 Task: Compute the Sturm-Liouville eigenfunctions and eigenvalues.
Action: Mouse moved to (149, 61)
Screenshot: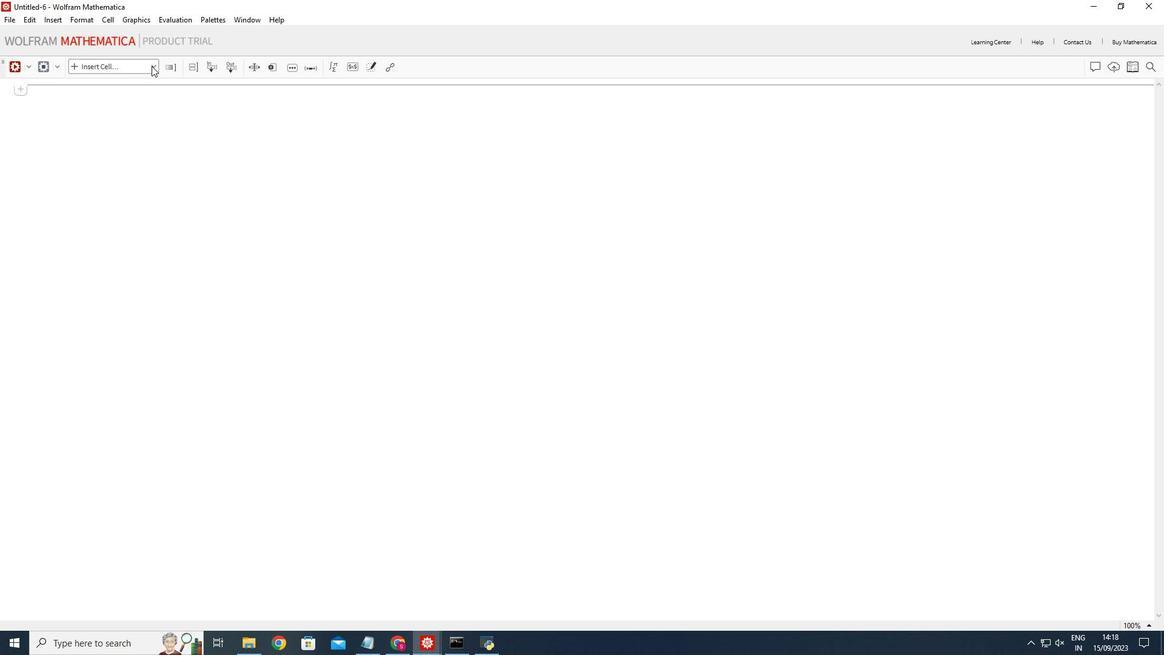 
Action: Mouse pressed left at (149, 61)
Screenshot: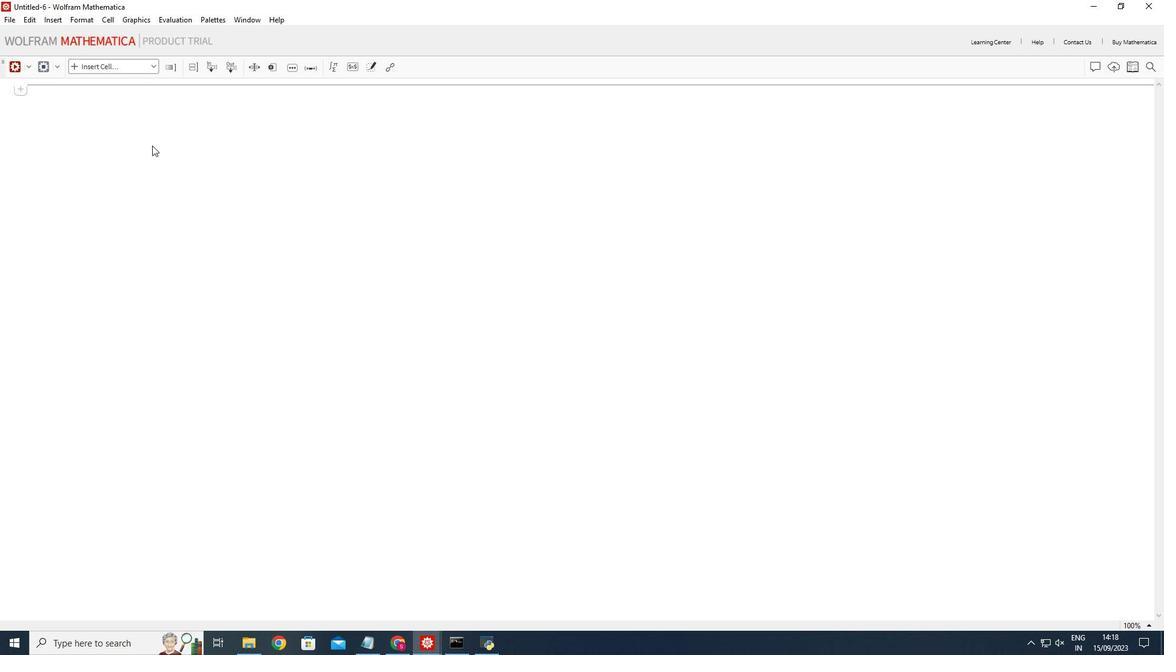 
Action: Mouse moved to (94, 79)
Screenshot: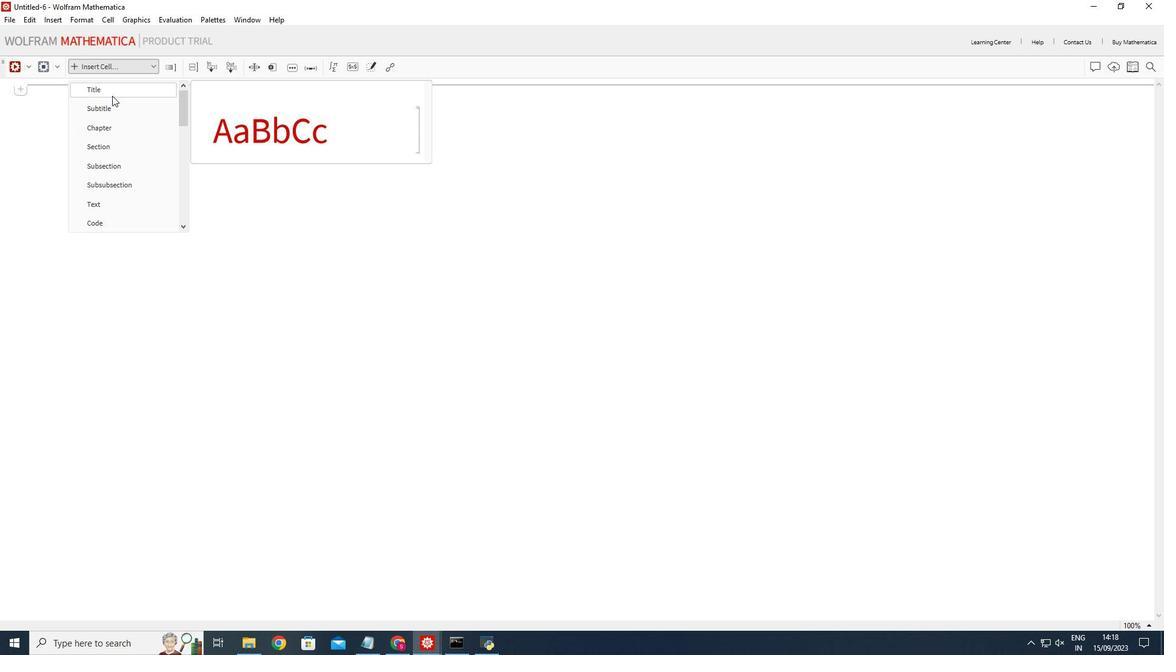 
Action: Mouse pressed left at (94, 79)
Screenshot: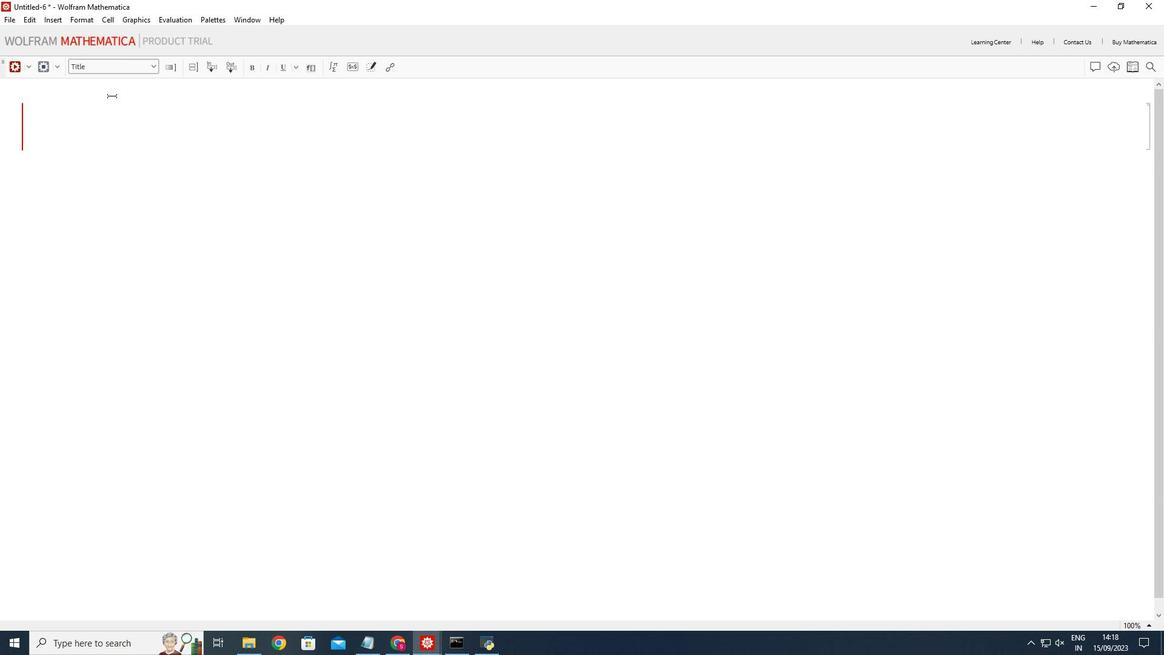 
Action: Mouse moved to (78, 101)
Screenshot: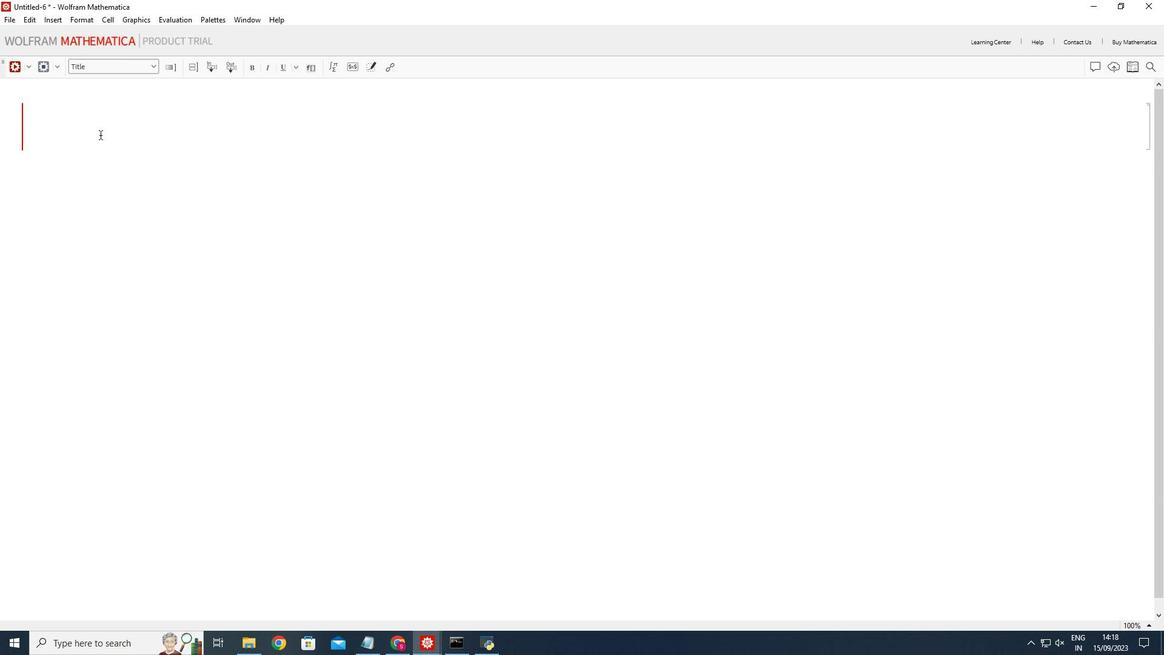 
Action: Mouse pressed left at (78, 101)
Screenshot: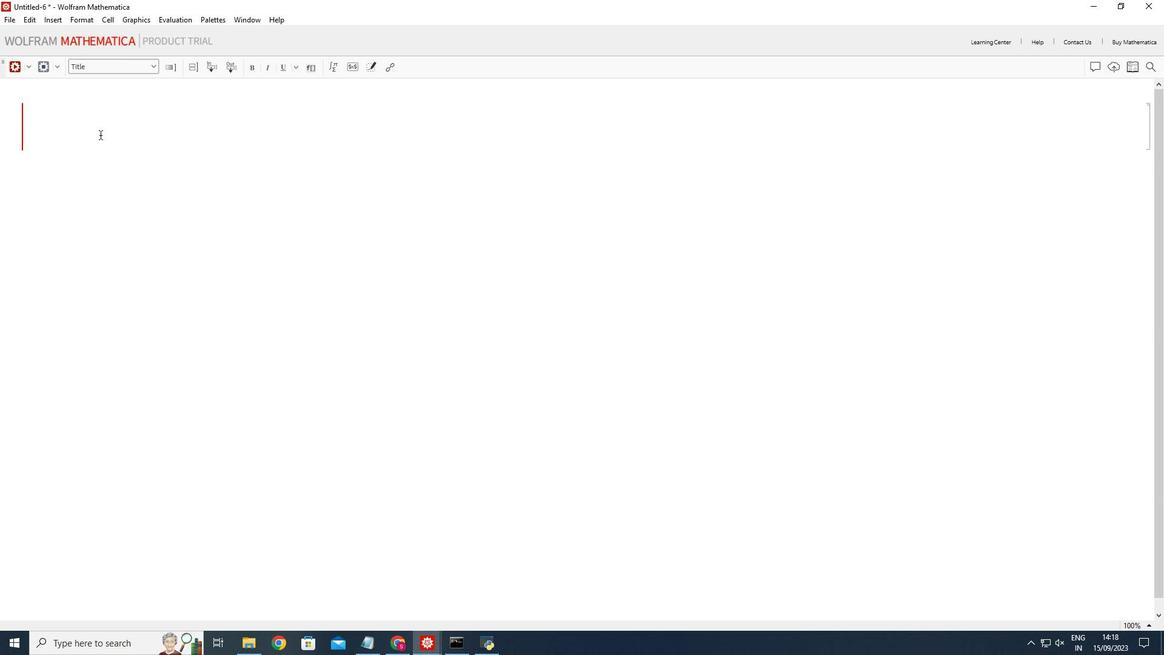 
Action: Mouse moved to (497, 161)
Screenshot: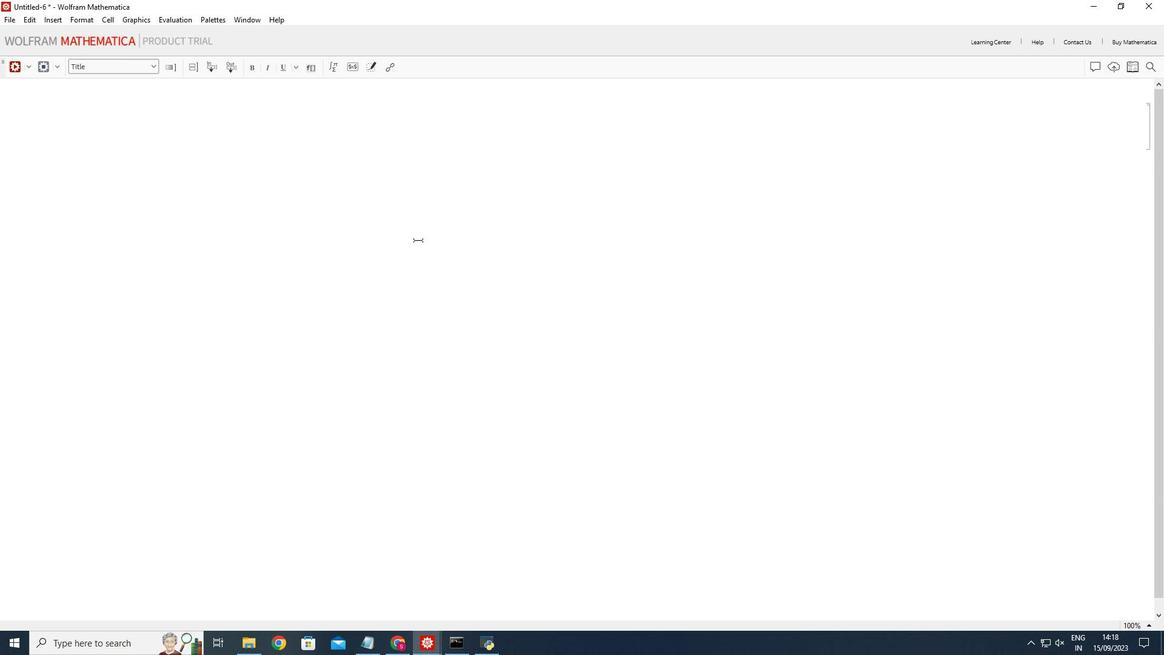 
Action: Key pressed <Key.shift_r>Strum-<Key.shift_r>Lioville<Key.space><Key.shift_r>Eigenfunction<Key.left><Key.left><Key.left><Key.left><Key.left><Key.left><Key.left><Key.left><Key.left><Key.left><Key.left><Key.left><Key.left><Key.left><Key.left><Key.left><Key.left><Key.left><Key.left>u<Key.right><Key.right><Key.right><Key.right><Key.right><Key.right><Key.right><Key.right><Key.right><Key.right><Key.right><Key.right><Key.right><Key.right><Key.right><Key.right><Key.right><Key.right><Key.right><Key.right><Key.left><Key.space>anf<Key.backspace>d<Key.space>eigen<Key.space>values
Screenshot: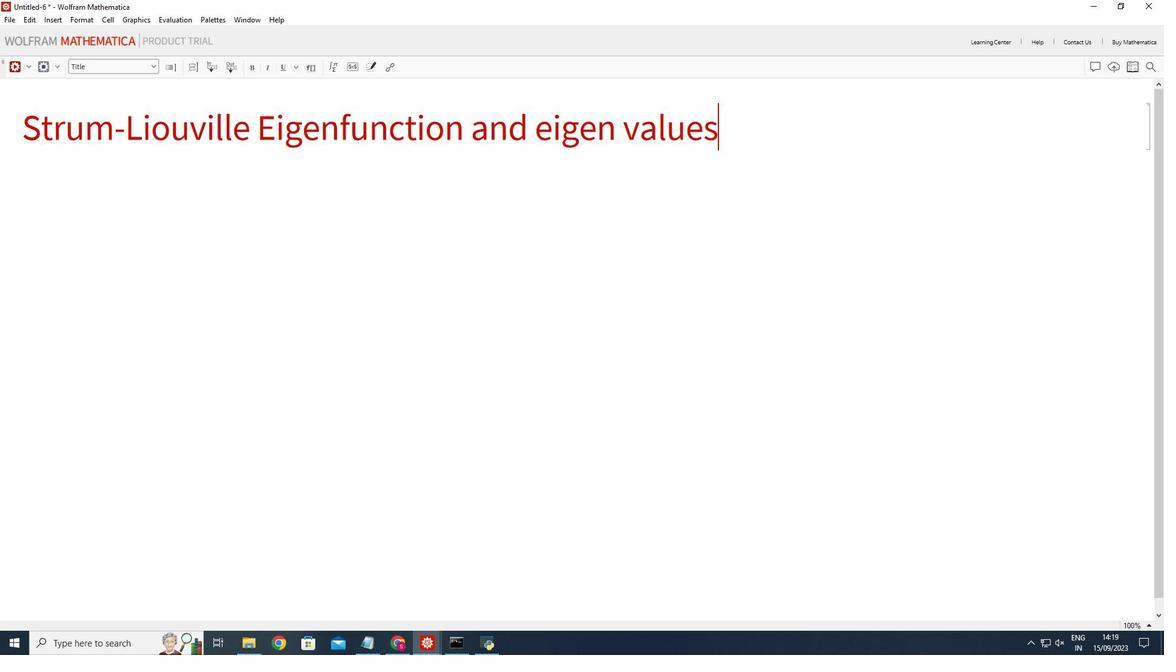 
Action: Mouse moved to (264, 179)
Screenshot: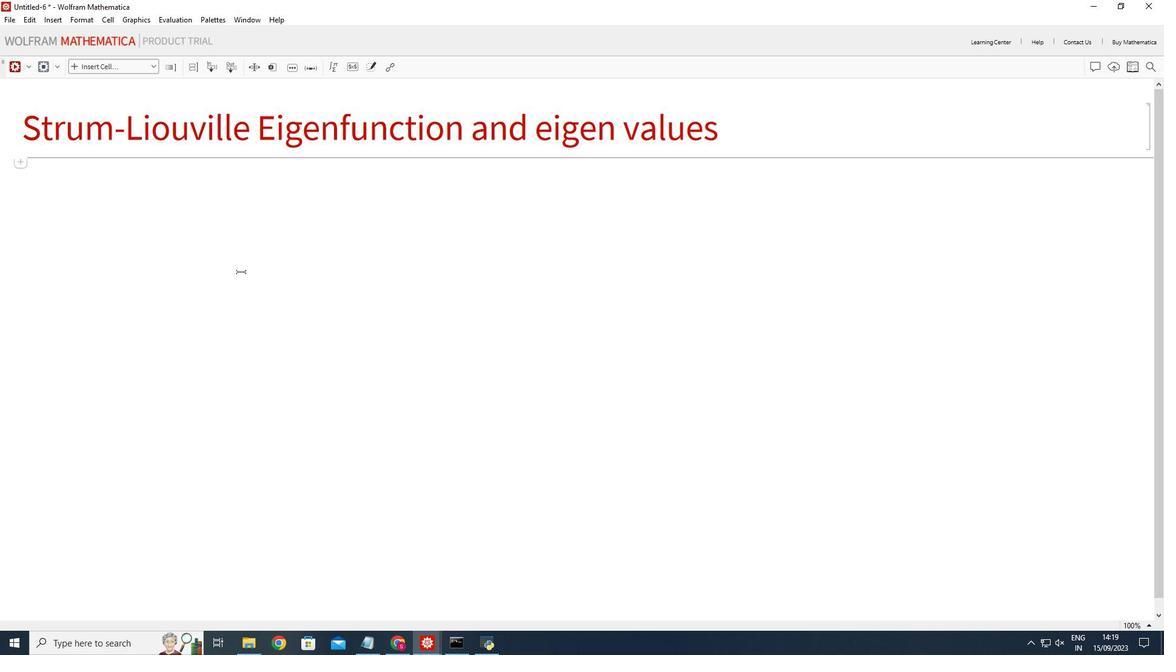 
Action: Mouse pressed left at (264, 179)
Screenshot: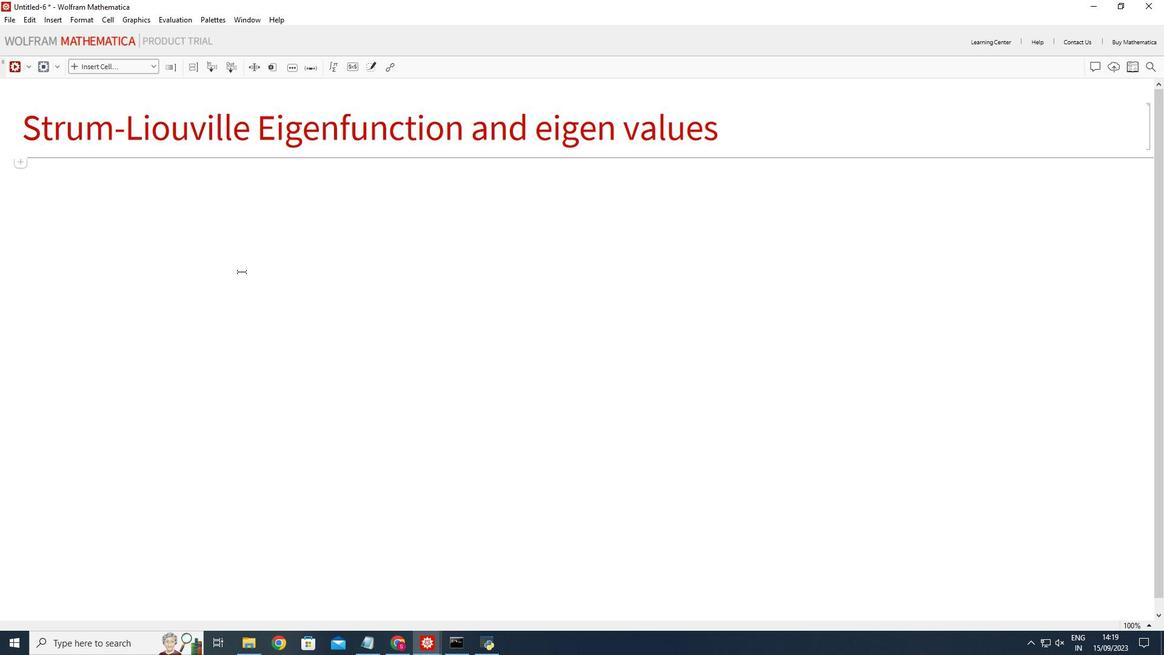 
Action: Mouse moved to (149, 62)
Screenshot: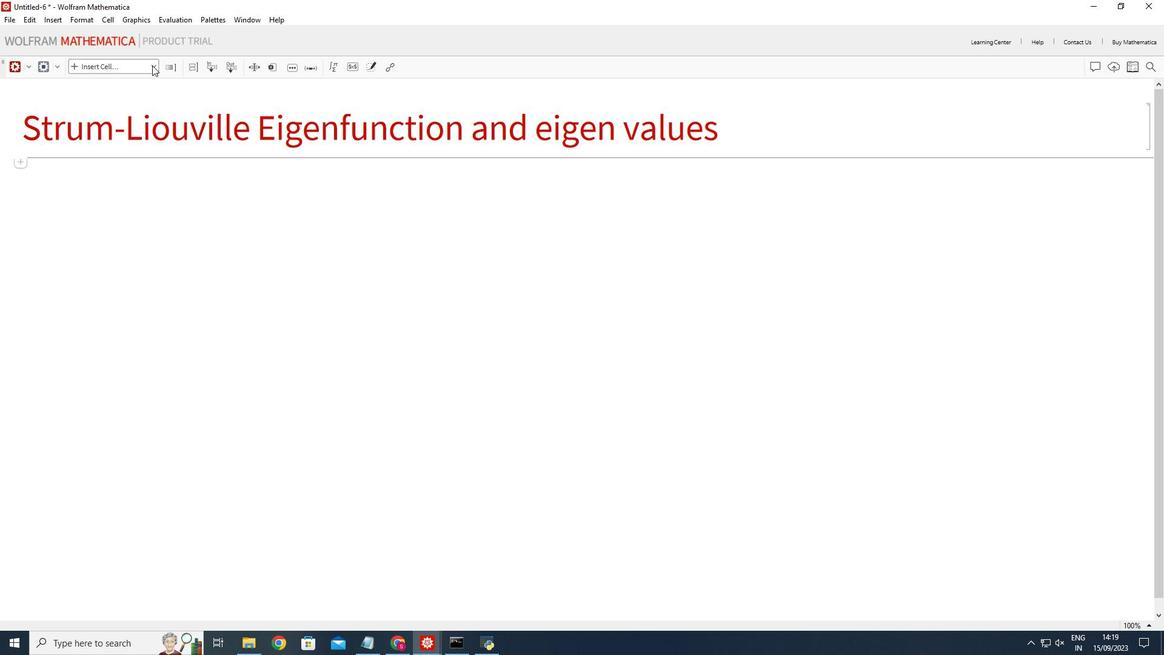 
Action: Mouse pressed left at (149, 62)
Screenshot: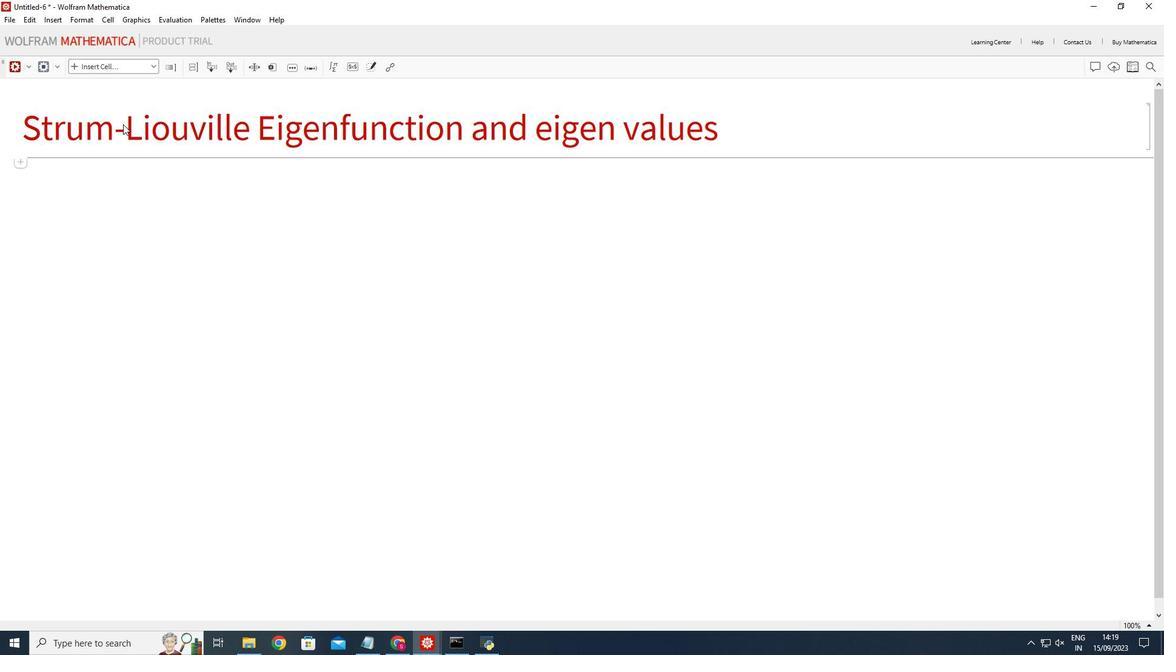 
Action: Mouse moved to (74, 152)
Screenshot: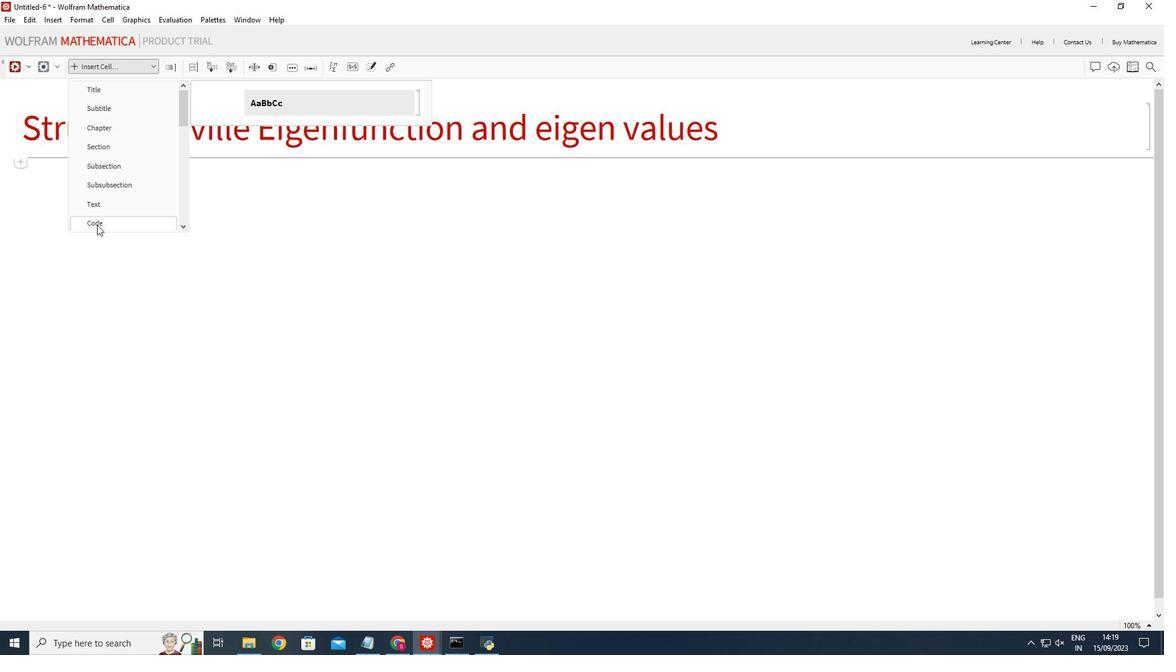 
Action: Mouse pressed left at (74, 152)
Screenshot: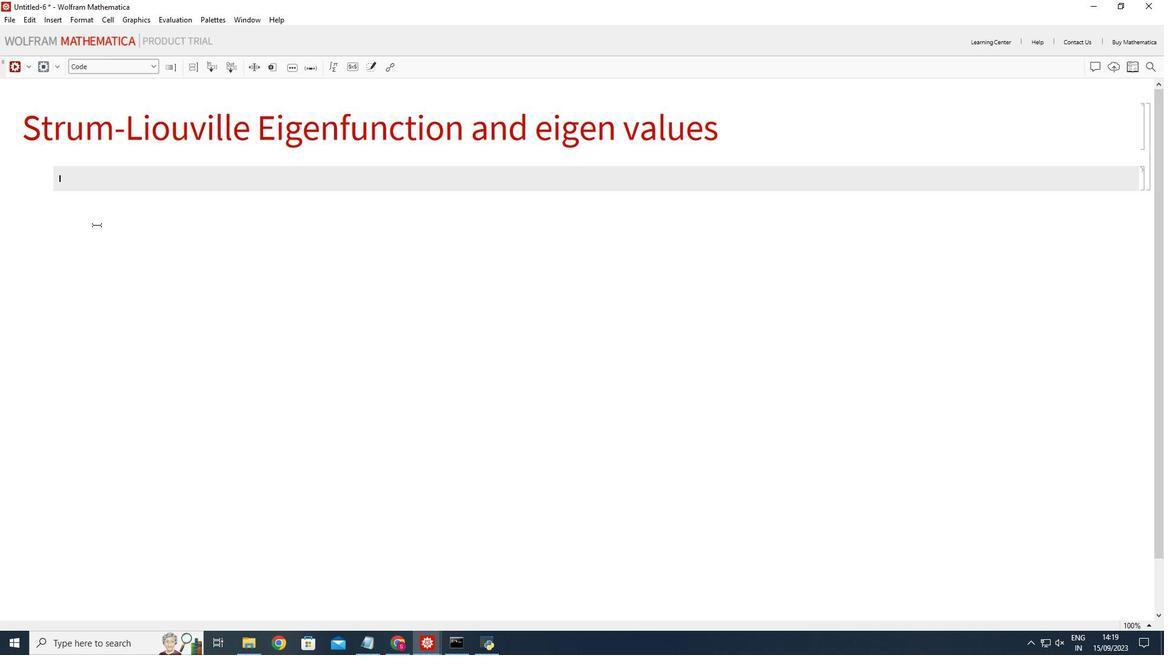 
Action: Mouse moved to (60, 128)
Screenshot: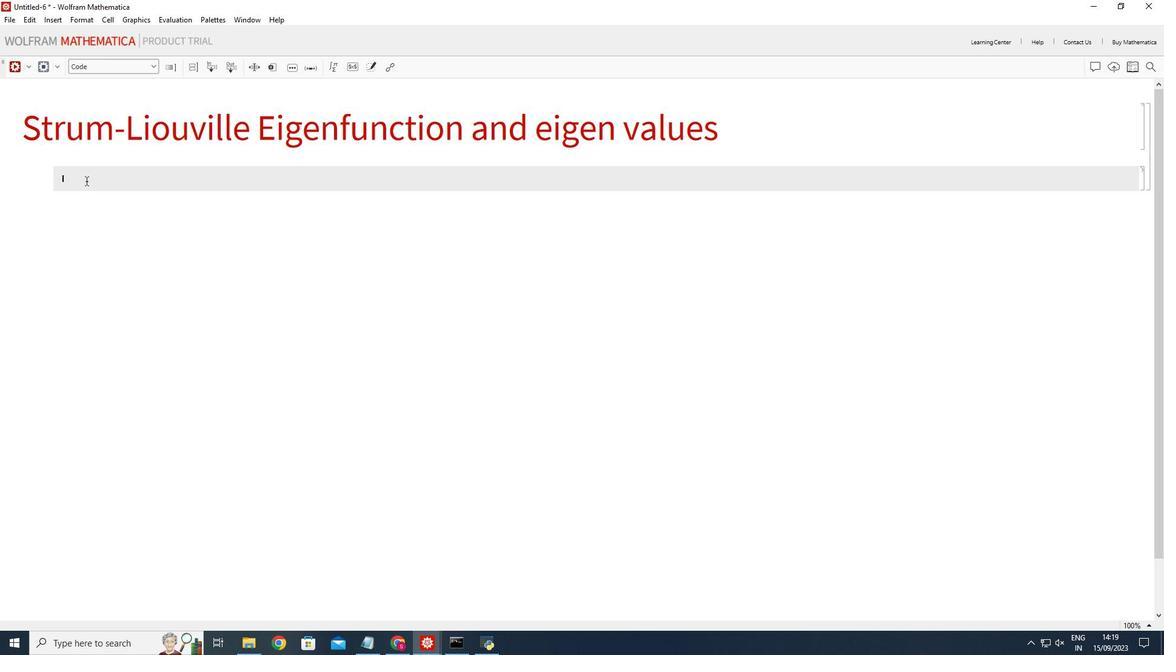 
Action: Mouse pressed left at (60, 128)
Screenshot: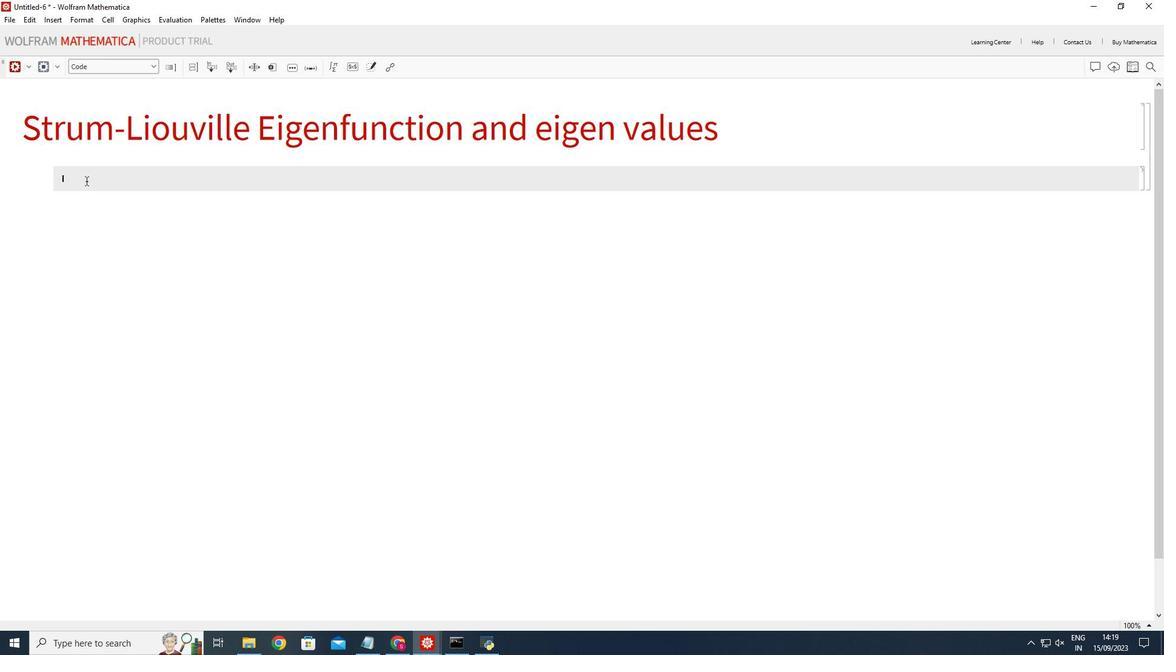 
Action: Mouse moved to (482, 168)
Screenshot: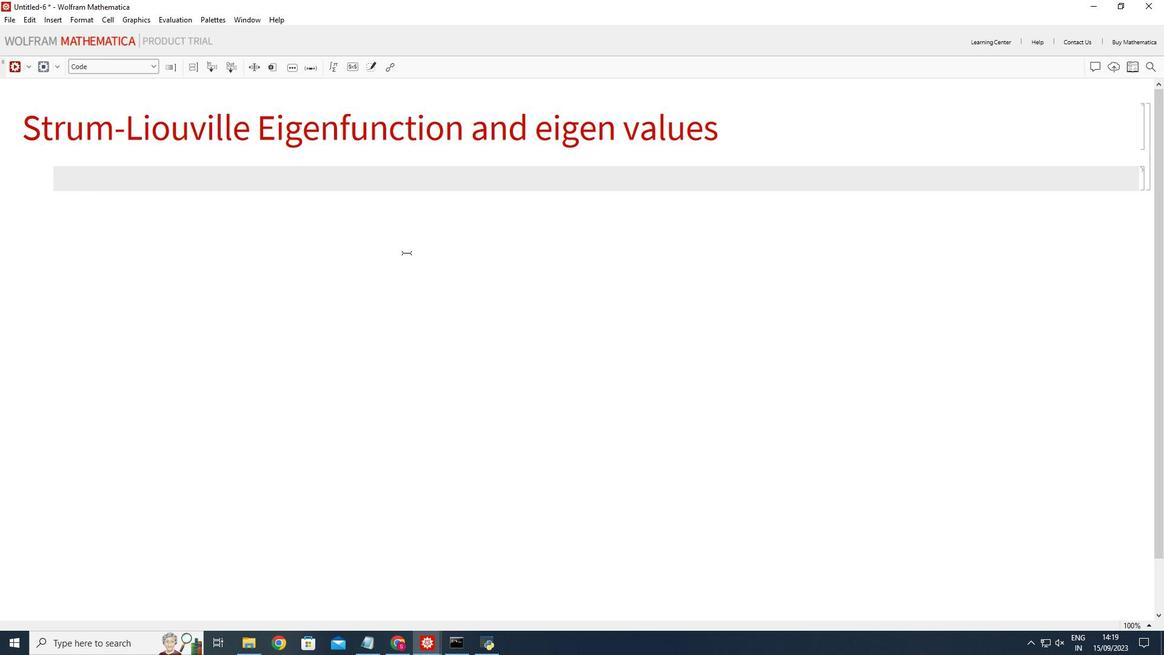 
Action: Key pressed <Key.shift_r>(8<Key.backspace><Key.shift_r>*<Key.shift_r>Define<Key.space>the<Key.space><Key.shift_r>Strum-<Key.shift_r>Lioville<Key.space>equation<Key.right><Key.right><Key.enter>p[x<Key.shift_r>_<Key.right><Key.space><Key.shift_r>:=1<Key.space><Key.enter>q[x<Key.shift_r>_<Key.right><Key.space><Key.shift_r>:=x<Key.shift_r>^2<Key.enter>w[x<Key.shift_r>_]<Key.space><Key.shift_r>:=<Key.space>1<Key.enter><Key.shift_r>L<Key.space>=<Key.space>10;<Key.space><Key.space><Key.shift_r>(*<Key.space>lengh<Key.backspace>th<Key.space>of<Key.space>the<Key.space>interval<Key.space><Key.right><Key.right><Key.enter>n-5;<Key.space><Key.space><Key.space><Key.space><Key.shift_r>(*<Key.space>number<Key.space>of<Key.space>eigenvalues<Key.space>and<Key.space>eigenfunctions<Key.space>to<Key.space>compute<Key.space><Key.right><Key.right><Key.left><Key.left><Key.left><Key.left><Key.left><Key.left><Key.left><Key.left><Key.left><Key.left><Key.left><Key.left><Key.left><Key.left><Key.left><Key.left><Key.left><Key.left><Key.left><Key.left><Key.left><Key.left><Key.left><Key.left><Key.left><Key.left><Key.left><Key.left><Key.left><Key.left><Key.left><Key.left><Key.left><Key.left><Key.left><Key.left><Key.left><Key.left><Key.left><Key.left><Key.left><Key.left><Key.left><Key.left><Key.left><Key.left><Key.left><Key.left><Key.left><Key.left><Key.left><Key.left><Key.left><Key.left><Key.left><Key.left><Key.left><Key.left><Key.left><Key.left><Key.left><Key.left><Key.left><Key.backspace><Key.space>=<Key.space><Key.right><Key.right><Key.right><Key.right><Key.right><Key.right><Key.right><Key.right><Key.right><Key.right><Key.right><Key.right><Key.right><Key.right><Key.right><Key.right><Key.right><Key.right><Key.right><Key.right><Key.right><Key.right><Key.right><Key.right><Key.right><Key.right><Key.right><Key.right><Key.right><Key.right><Key.right><Key.right><Key.right><Key.right><Key.right><Key.right><Key.right><Key.right><Key.right><Key.right><Key.right><Key.right><Key.right><Key.right><Key.right><Key.right><Key.right><Key.right><Key.right><Key.right><Key.right><Key.right><Key.right><Key.right><Key.right><Key.right><Key.right><Key.right><Key.right><Key.right><Key.right><Key.right><Key.right><Key.enter><Key.enter><Key.shift_r>(*<Key.shift_r>Find<Key.space>the<Key.space>eigenvalues<Key.space>and<Key.space>eigenfunctions<Key.right><Key.right><Key.enter><Key.shift_r>{eigenvalues,<Key.space>eigenfunctions<Key.space><Key.right><Key.space>=<Key.space><Key.shift_r>NDEigenvaleu<Key.backspace><Key.backspace>ues<Key.backspace><Key.backspace><Key.backspace><Key.backspace><Key.backspace><Key.backspace><Key.backspace><Key.backspace><Key.backspace>ensytesn<Key.backspace>m<Key.left><Key.left><Key.left><Key.left><Key.left><Key.left><Key.right><Key.right>s<Key.enter><Key.right><Key.right><Key.right><Key.right><Key.backspace><Key.backspace><Key.backspace><Key.backspace>[<Key.shift_r>{-p[x]y''[x]+q[x]<Key.space>y[x],<Key.space><Key.shift_r>Dirichlet<Key.shift_r>Condition<Key.enter>[y[x]==0,<Key.space><Key.shift_r>True<Key.right><Key.right>,<Key.space>y[x],<Key.space><Key.shift_r>{x,0,<Key.shift_r>L<Key.right>,<Key.space>n,<Key.enter><Key.shift_r>Method<Key.enter><Key.shift_r>{<Key.shift_r>"<Key.shift_r>Spatial<Key.shift_r>Discretization<Key.right><Key.space>-<Key.shift_r>><Key.space><Key.shift_r>{<Key.shift_r>"<Key.shift_r>D<Key.backspace><Key.shift_r>Finite<Key.space><Key.backspace><Key.shift_r>W<Key.backspace><Key.shift_r>Element<Key.right>,<Key.space><Key.shift_r><Key.shift_r><Key.shift_r><Key.shift_r><Key.shift_r><Key.shift_r><Key.shift_r>"<Key.shift_r>Mesh<Key.shift_r>Options<Key.right><Key.space>-<Key.shift_r>><Key.space><Key.shift_r>{"<Key.shift_r>Max<Key.shift_r>Cell<Key.shift_r>Measure<Key.right><Key.space>-<Key.shift_r>><Key.space>0.01<Key.right><Key.right><Key.right><Key.right>;<Key.enter><Key.enter><Key.shift_r>(*<Key.space><Key.shift_r>Display<Key.space>the<Key.space>eigenvalues<Key.space><Key.right><Key.right><Key.enter>eigenvalues<Key.enter><Key.enter><Key.enter><Key.shift_r><Key.shift_r><Key.shift_r><Key.shift_r><Key.shift_r><Key.shift_r>(*<Key.space><Key.shift_r>Display<Key.space>the<Key.space>eigr<Key.backspace>enfuncy<Key.backspace>tions<Key.right><Key.left><Key.space><Key.right><Key.right><Key.enter><Key.shift_r>Table[<Key.shift_r>Plot[eigenfunctions[[i]],<Key.shift_r>{x,0,<Key.shift_r><Key.shift_r><Key.shift_r><Key.shift_r><Key.shift_r><Key.shift_r><Key.shift_r>L<Key.right>,<Key.space><Key.shift_r>Plot<Key.shift_r>Label<Key.enter><Key.shift_r>String<Key.shift_r>Form[<Key.shift_r>"<Key.shift_r>Eigenfunction<Key.space>`1`<Key.right>,<Key.space>i<Key.right>,<Key.enter><Key.shift_r>Plot<Key.shift_r>Range<Key.enter><Key.shift_r>All<Key.right>,<Key.space><Key.enter><Key.shift_r>{i,1,n<Key.right><Key.right><Key.enter><Key.shift_r><Key.enter>
Screenshot: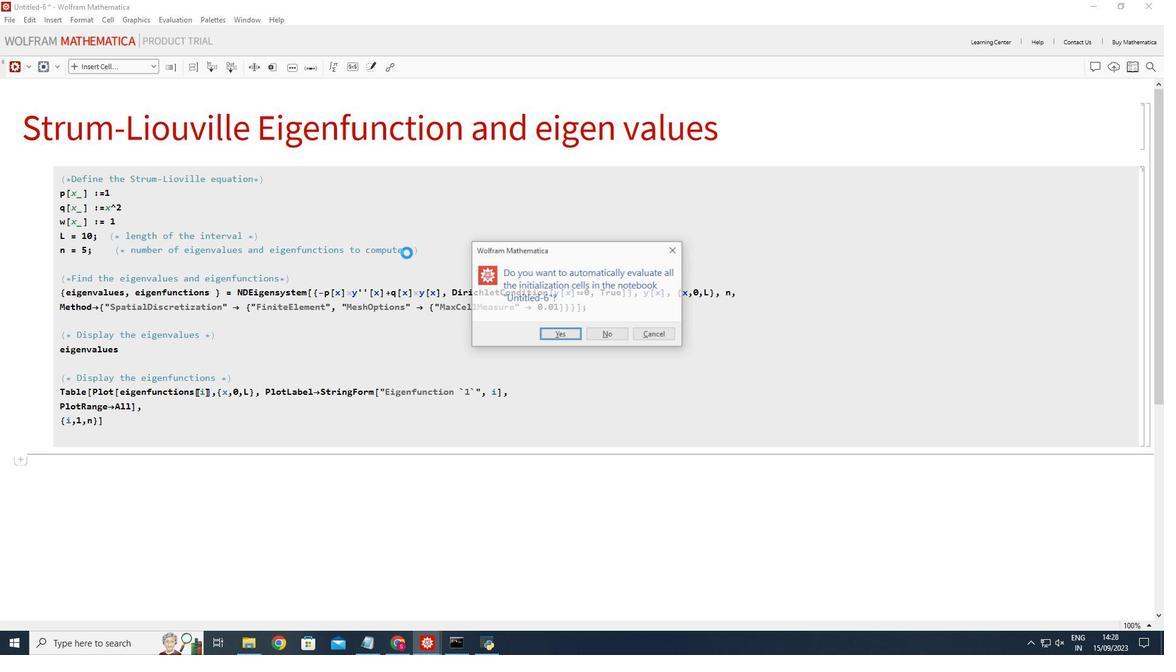 
Action: Mouse moved to (669, 212)
Screenshot: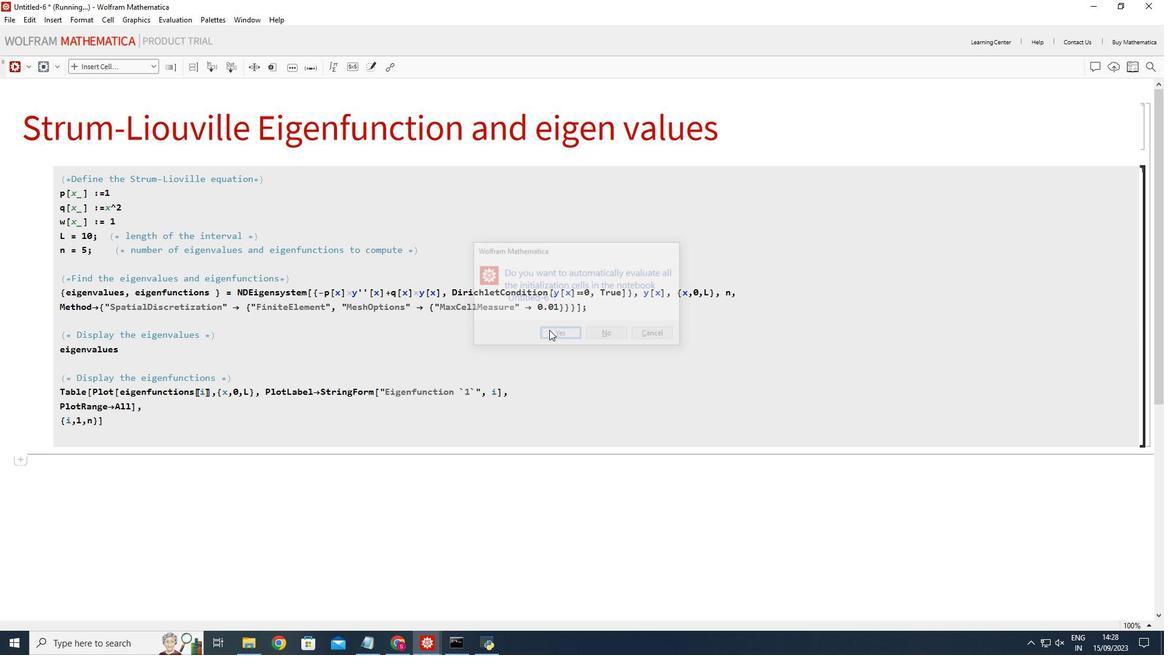 
Action: Mouse pressed left at (669, 212)
Screenshot: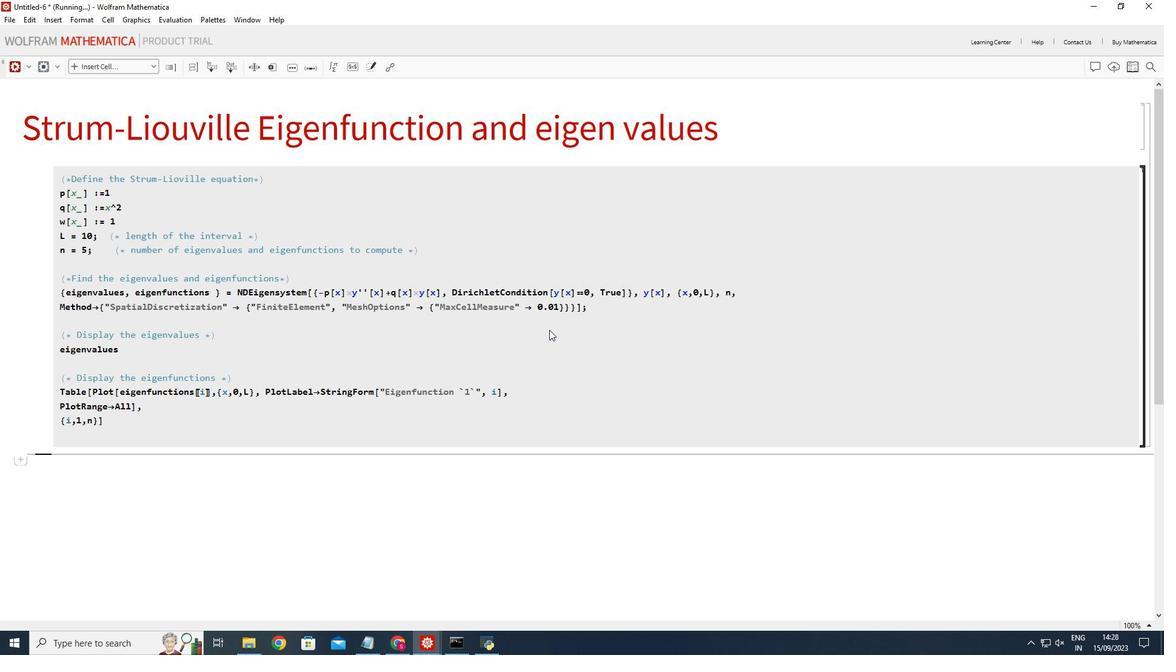 
